 Task: Enable the option "Telnet" in the main interfaces.
Action: Mouse moved to (127, 13)
Screenshot: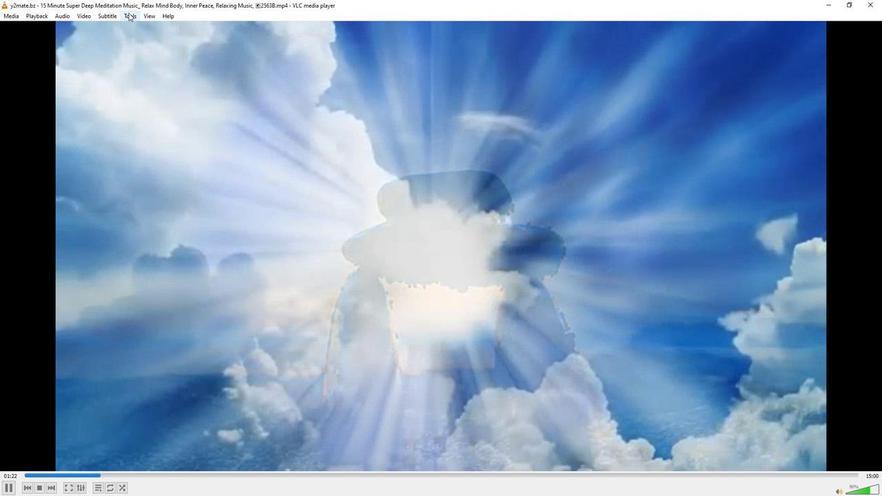 
Action: Mouse pressed left at (127, 13)
Screenshot: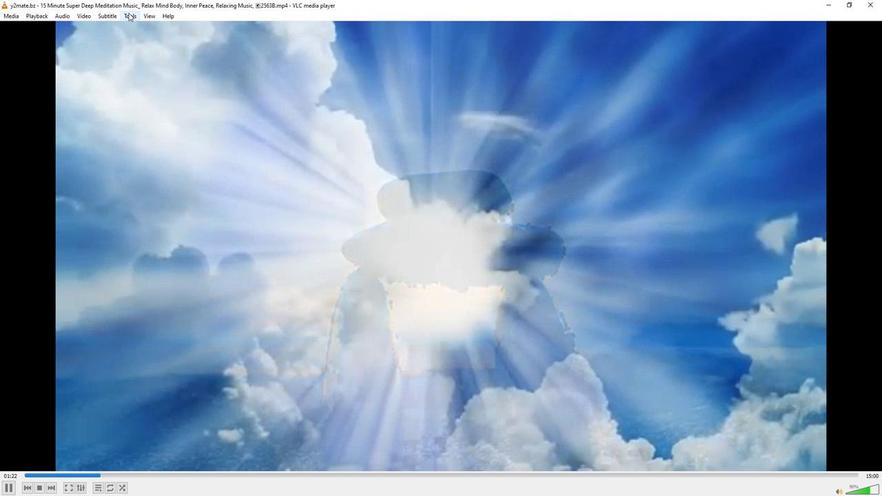 
Action: Mouse moved to (152, 124)
Screenshot: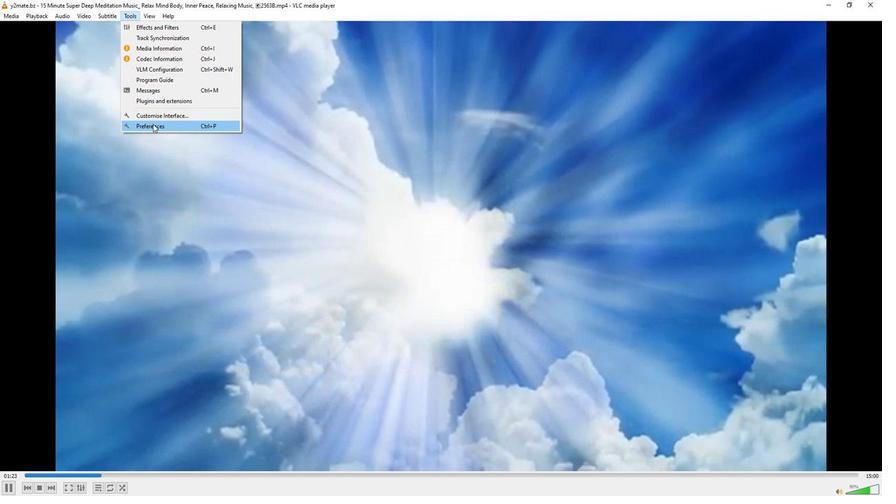 
Action: Mouse pressed left at (152, 124)
Screenshot: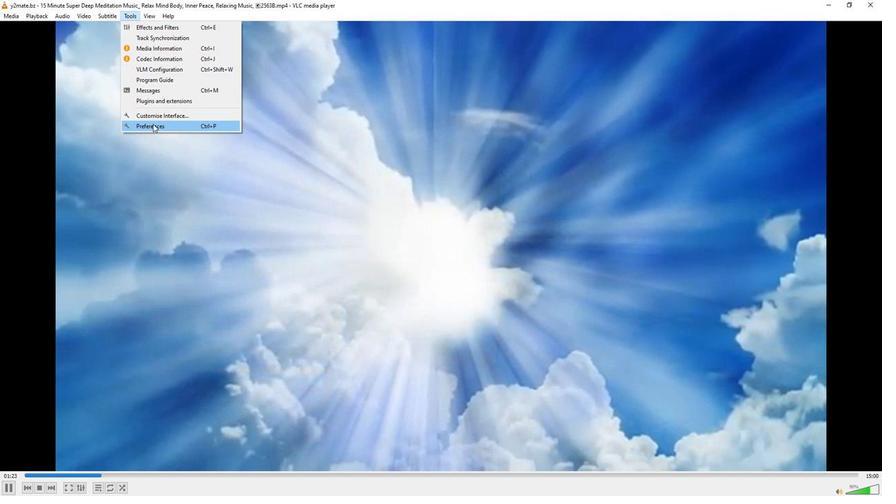 
Action: Mouse moved to (290, 405)
Screenshot: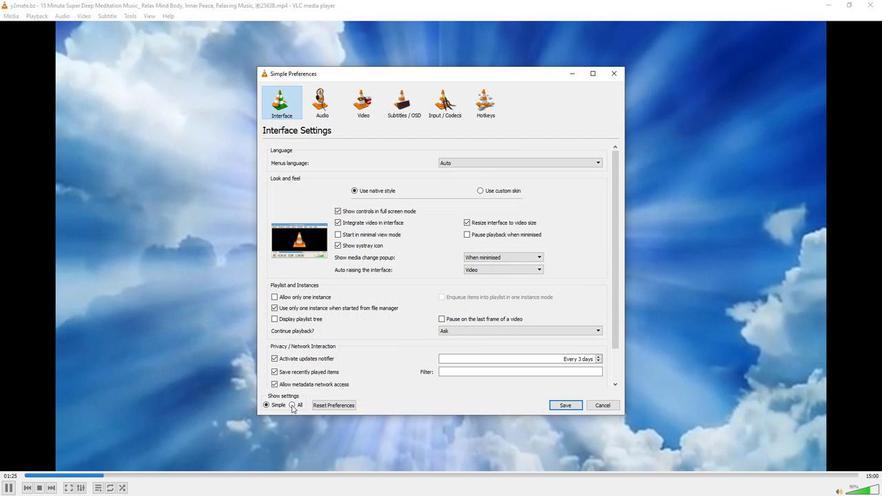 
Action: Mouse pressed left at (290, 405)
Screenshot: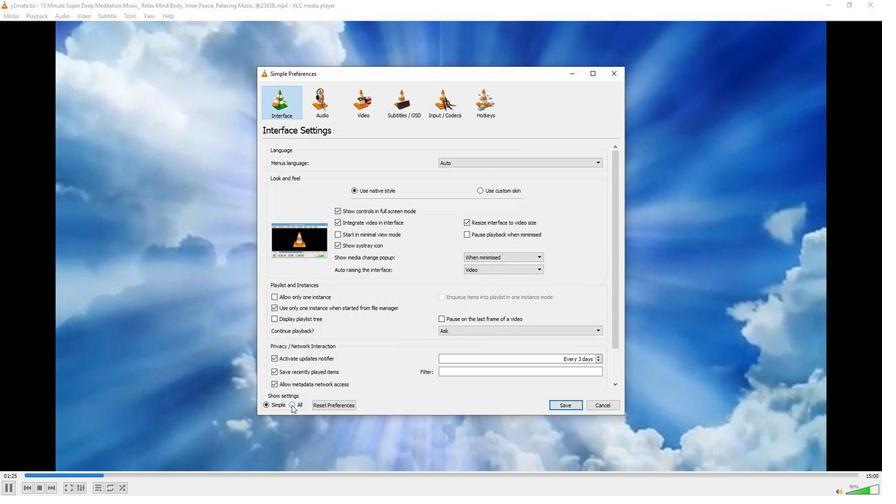 
Action: Mouse moved to (301, 360)
Screenshot: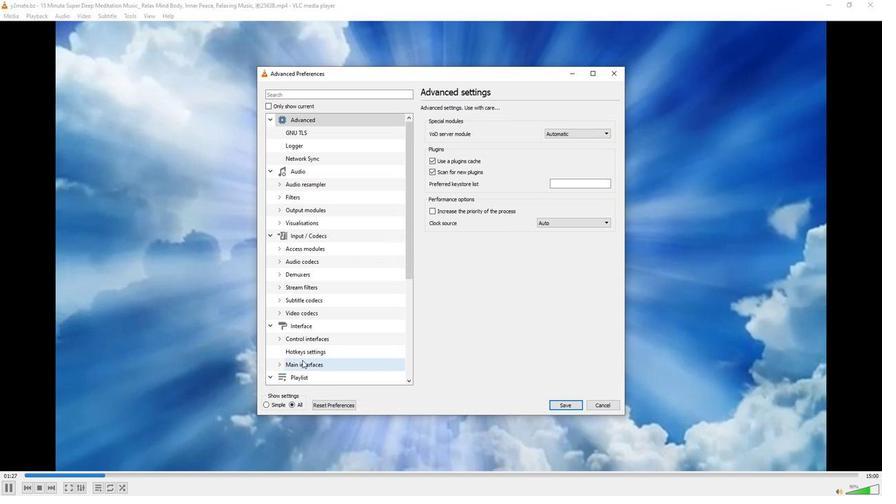 
Action: Mouse pressed left at (301, 360)
Screenshot: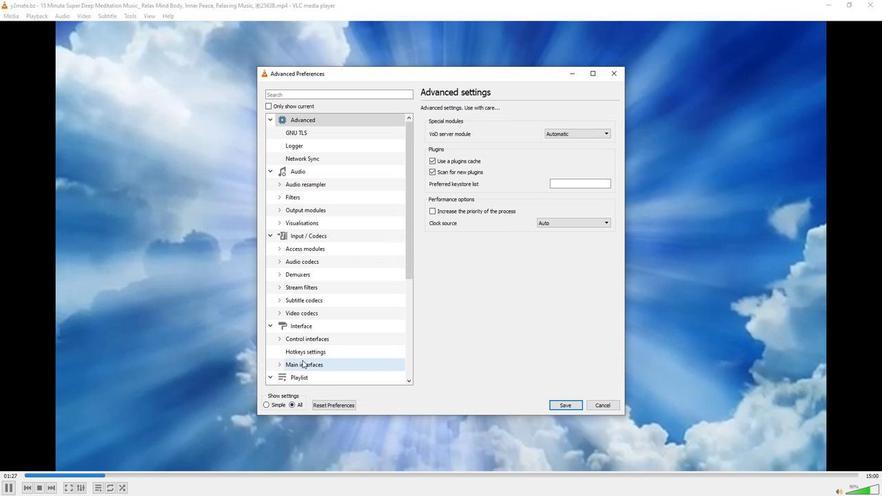 
Action: Mouse moved to (428, 153)
Screenshot: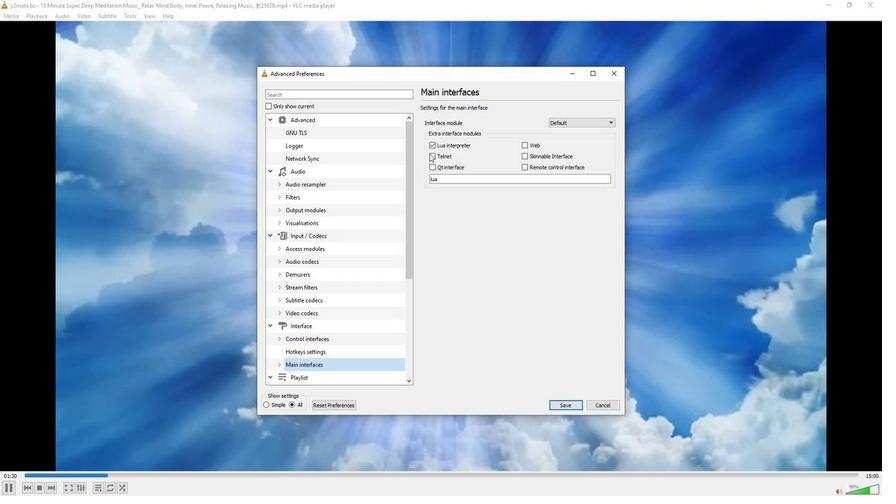 
Action: Mouse pressed left at (428, 153)
Screenshot: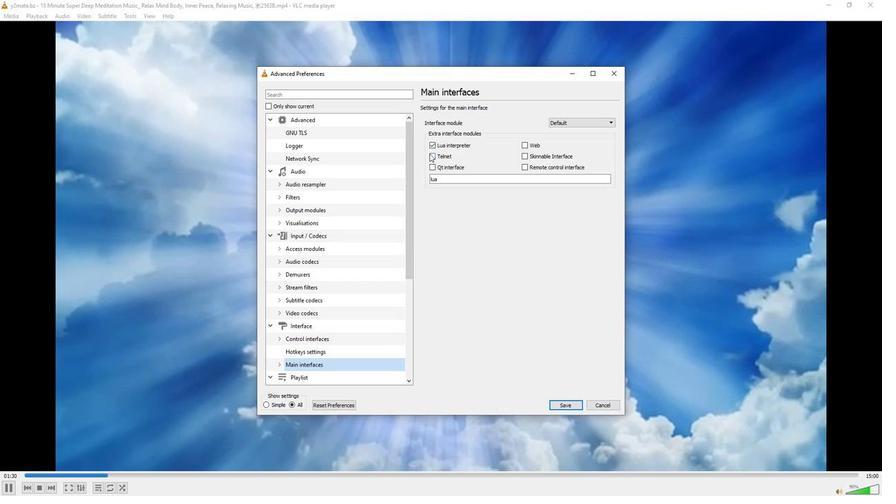 
Action: Mouse moved to (434, 178)
Screenshot: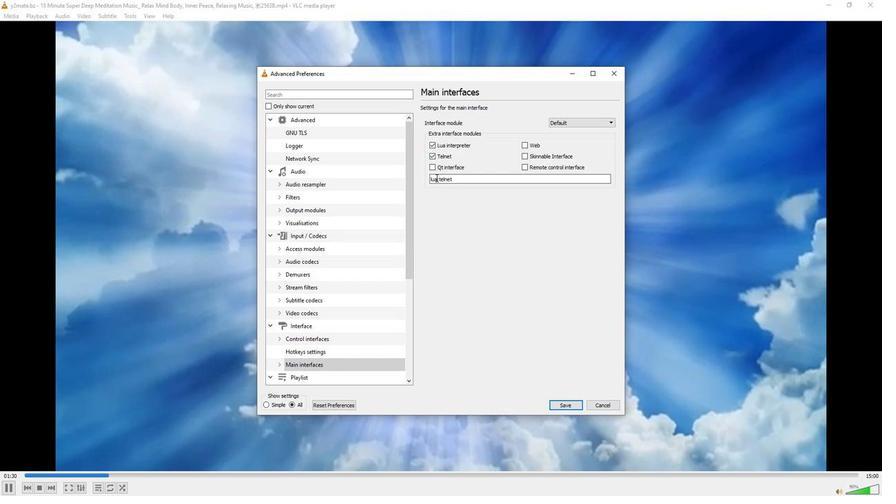 
